 Task: Guide me through the corridors of the New York Public Library to the Rose Main Reading Room.
Action: Mouse moved to (184, 61)
Screenshot: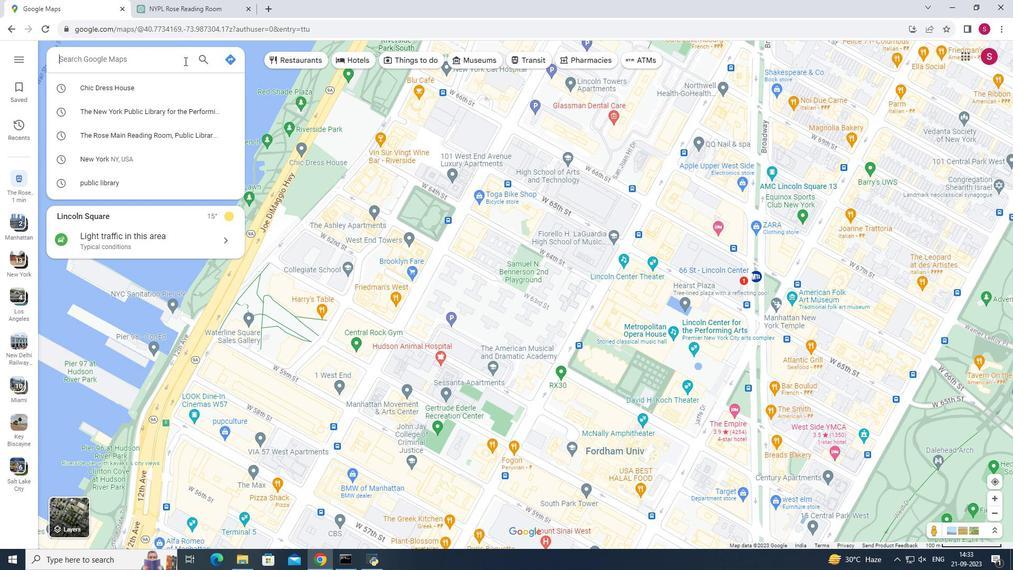
Action: Mouse pressed left at (184, 61)
Screenshot: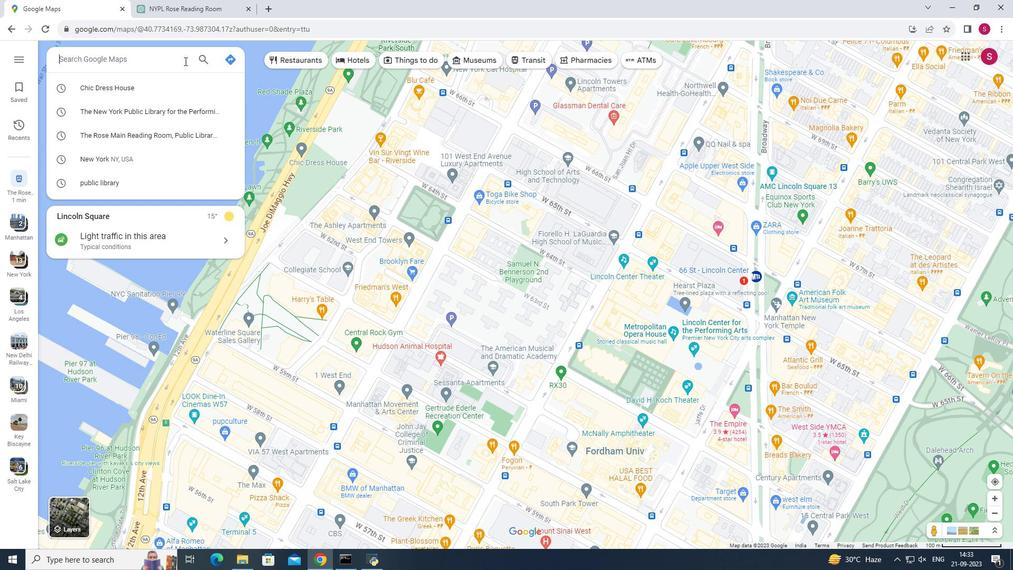 
Action: Key pressed <Key.shift><Key.shift><Key.shift>The<Key.space><Key.shift>New<Key.space><Key.shift>York
Screenshot: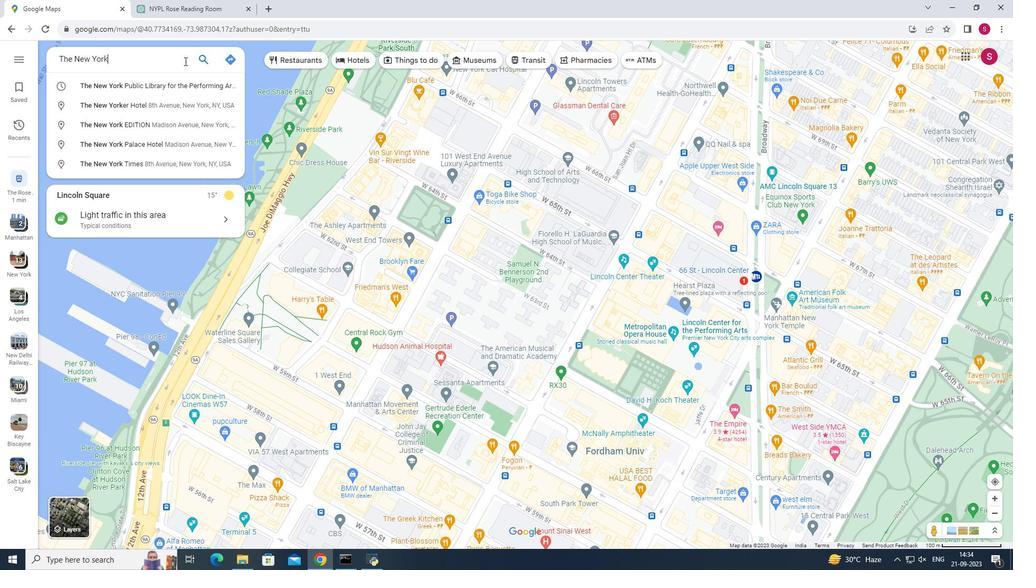 
Action: Mouse moved to (166, 88)
Screenshot: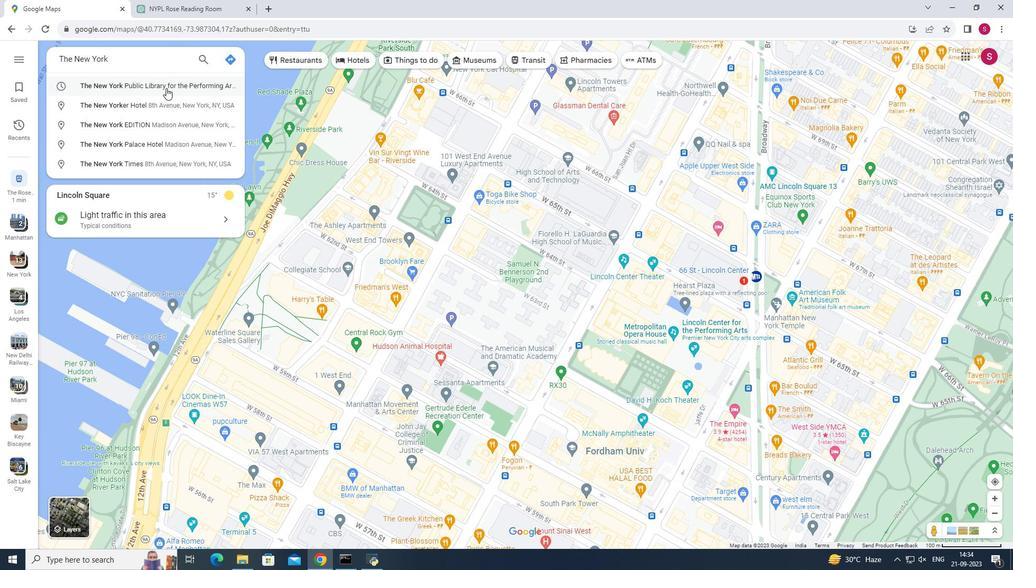 
Action: Mouse pressed left at (166, 88)
Screenshot: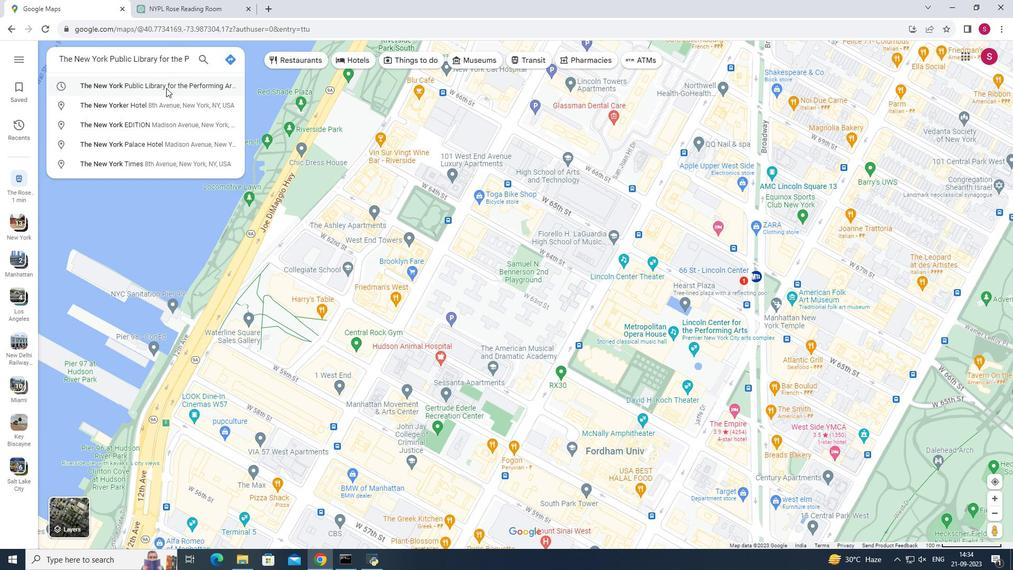
Action: Mouse moved to (162, 318)
Screenshot: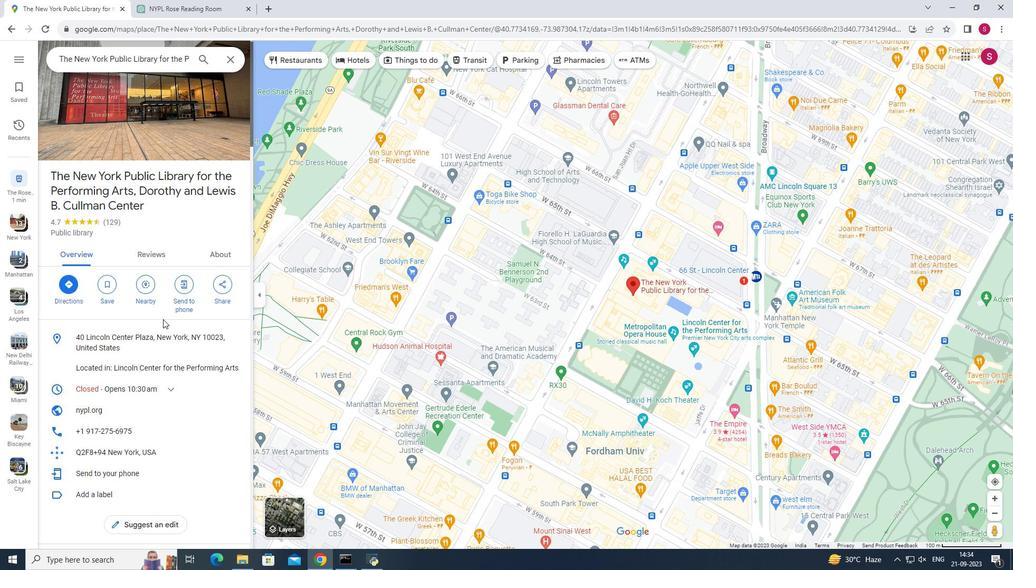 
Action: Mouse scrolled (162, 318) with delta (0, 0)
Screenshot: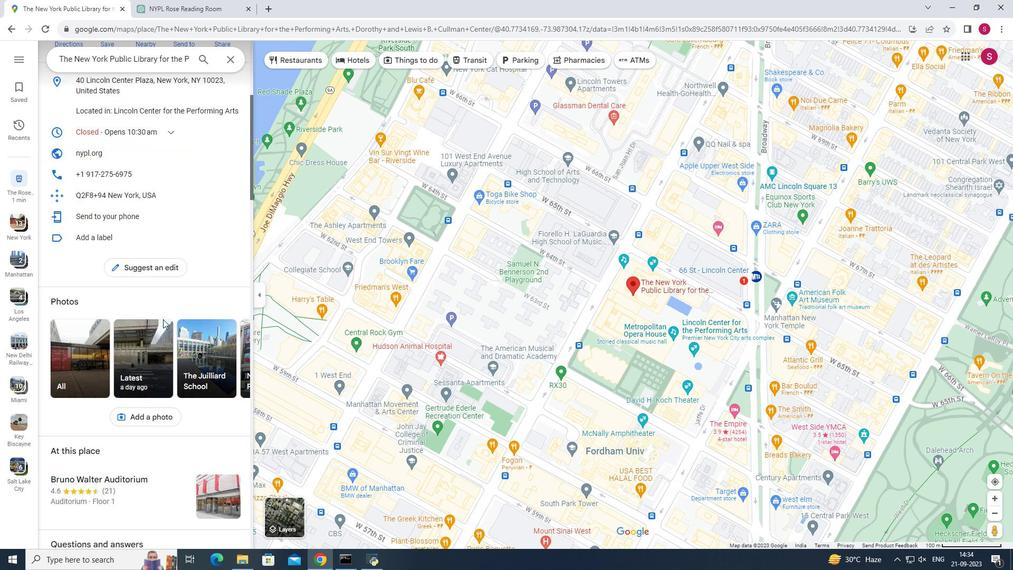 
Action: Mouse moved to (162, 318)
Screenshot: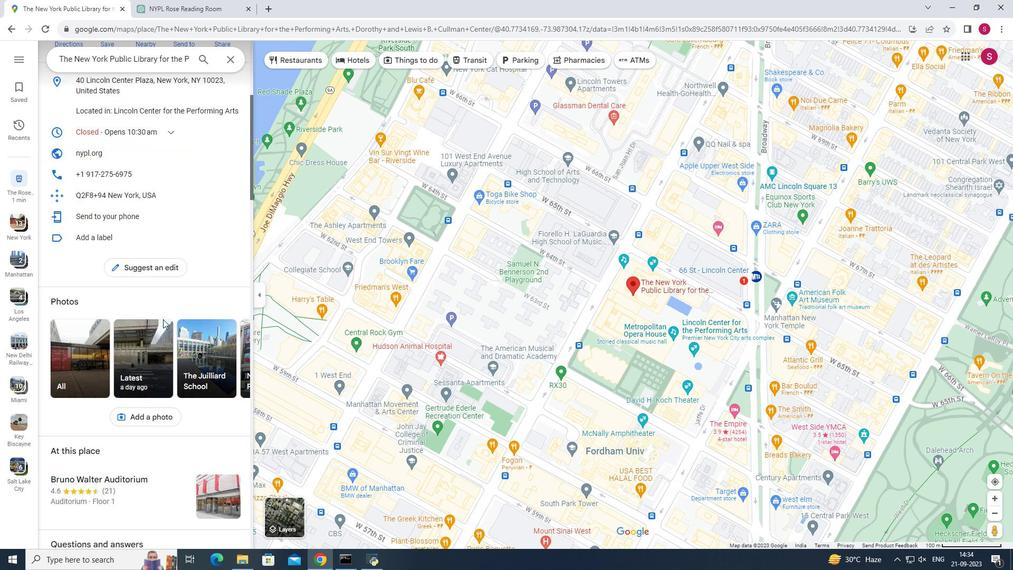 
Action: Mouse scrolled (162, 318) with delta (0, 0)
Screenshot: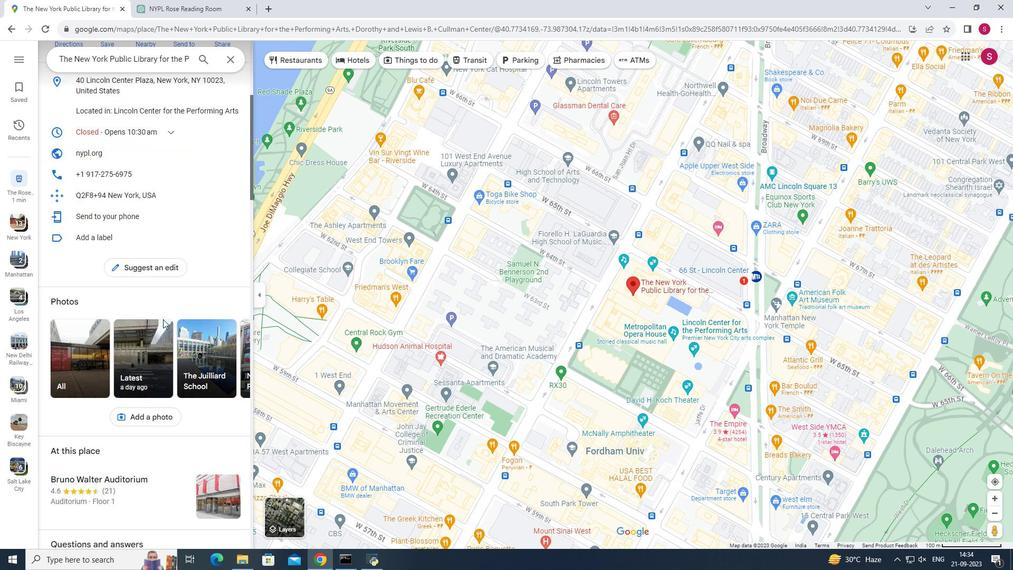 
Action: Mouse moved to (163, 319)
Screenshot: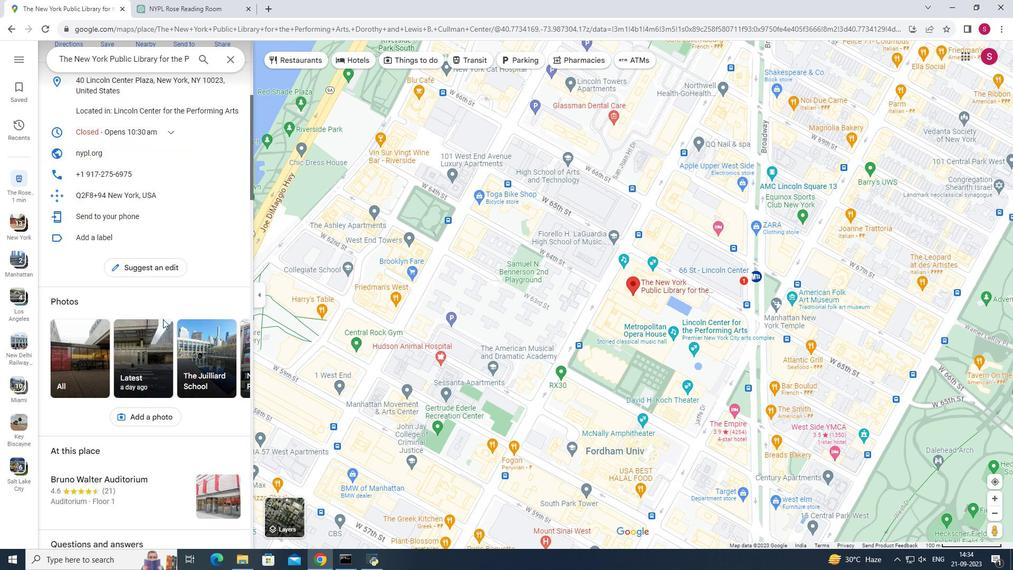 
Action: Mouse scrolled (163, 318) with delta (0, 0)
Screenshot: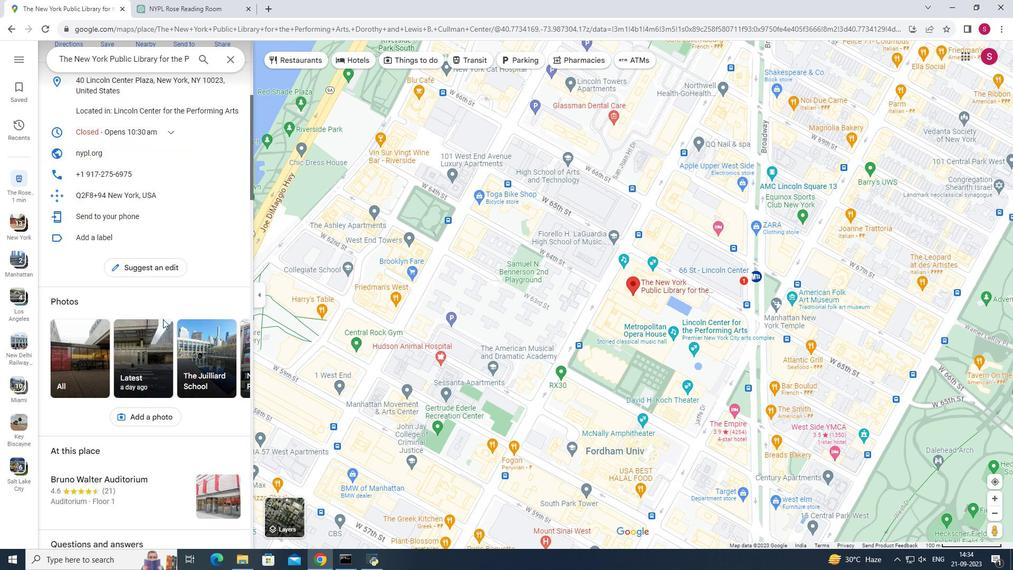 
Action: Mouse scrolled (163, 318) with delta (0, 0)
Screenshot: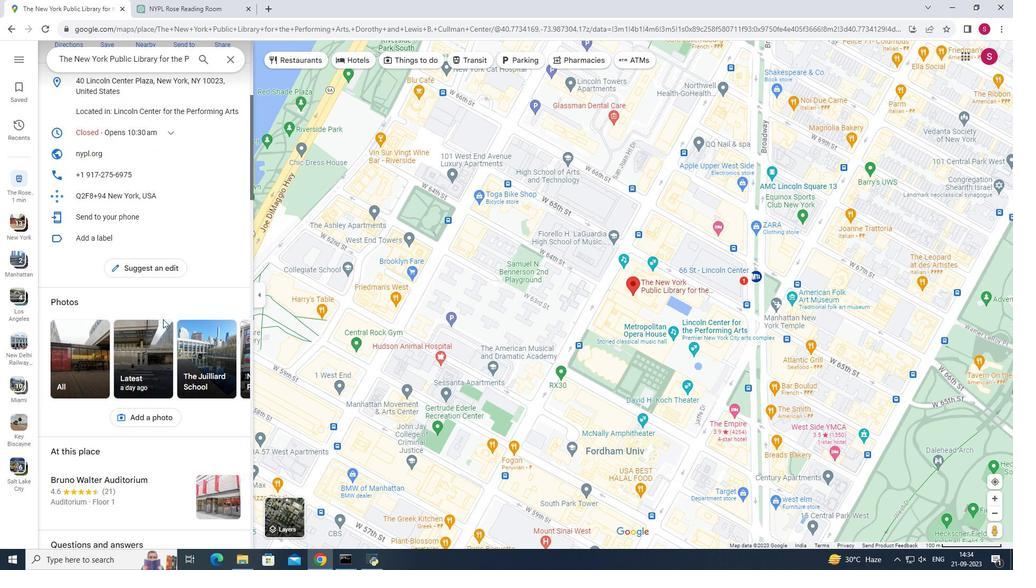 
Action: Mouse scrolled (163, 318) with delta (0, 0)
Screenshot: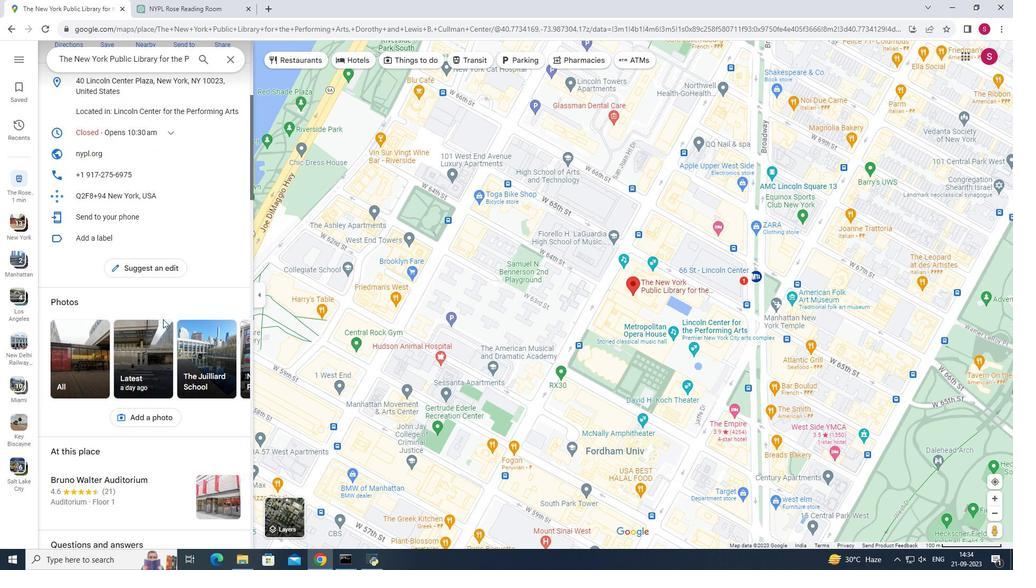 
Action: Mouse scrolled (163, 320) with delta (0, 0)
Screenshot: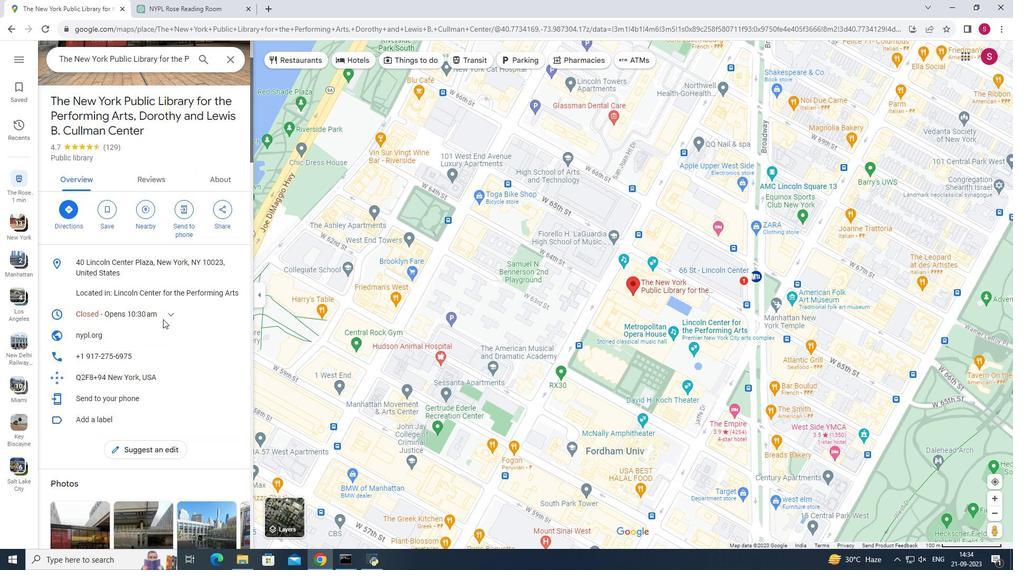 
Action: Mouse scrolled (163, 320) with delta (0, 0)
Screenshot: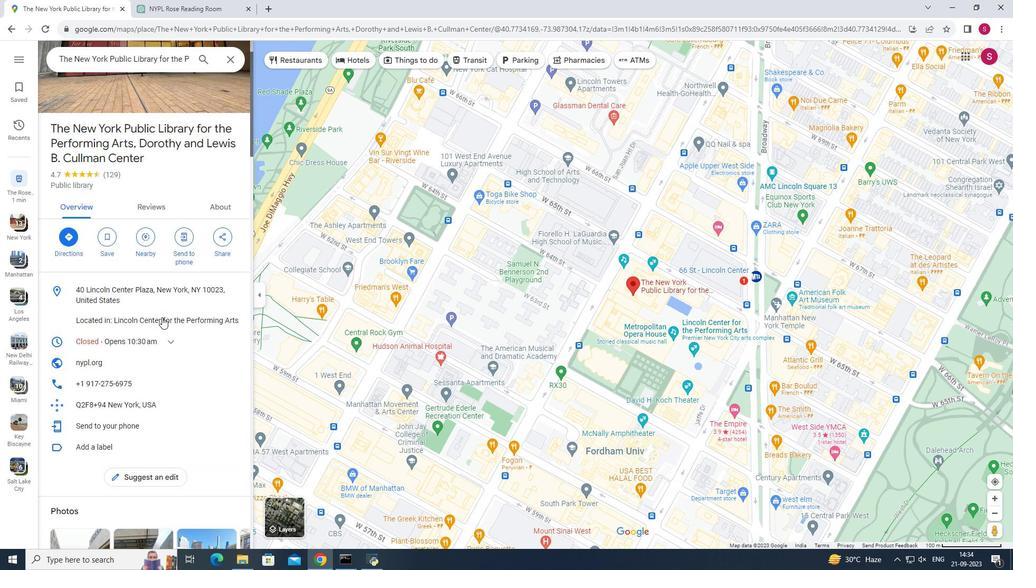 
Action: Mouse scrolled (163, 320) with delta (0, 0)
Screenshot: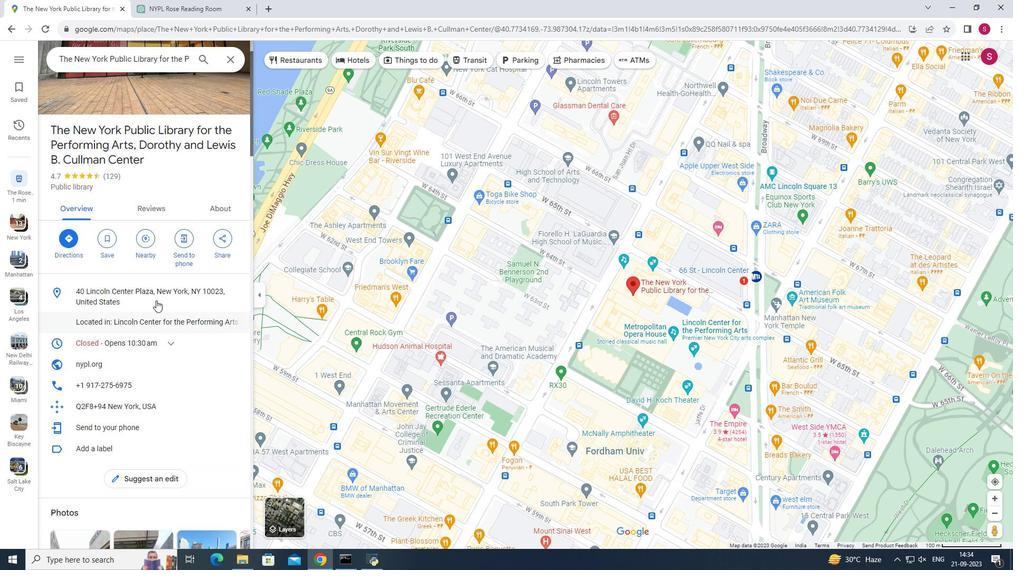
Action: Mouse scrolled (163, 320) with delta (0, 0)
Screenshot: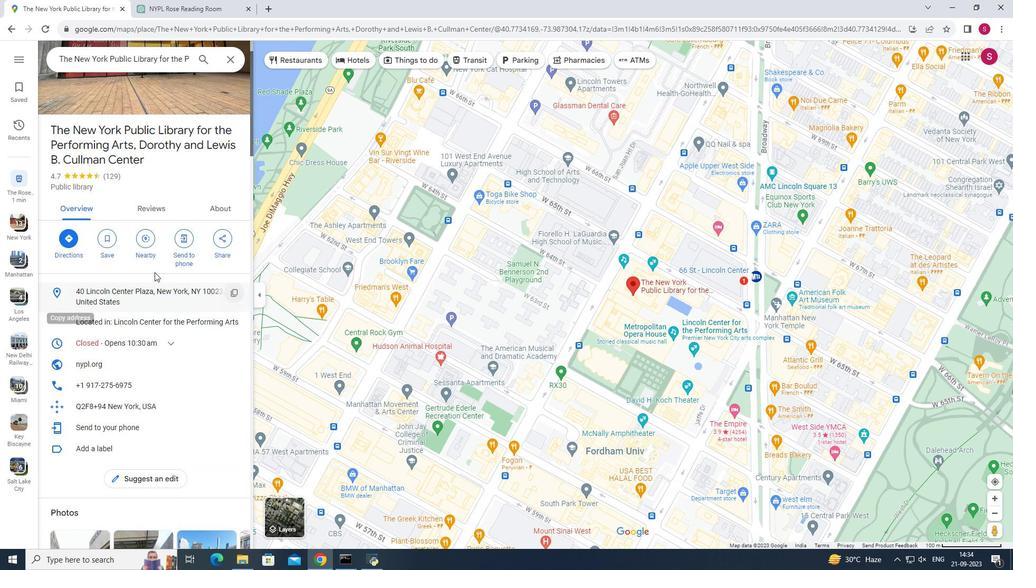 
Action: Mouse moved to (147, 250)
Screenshot: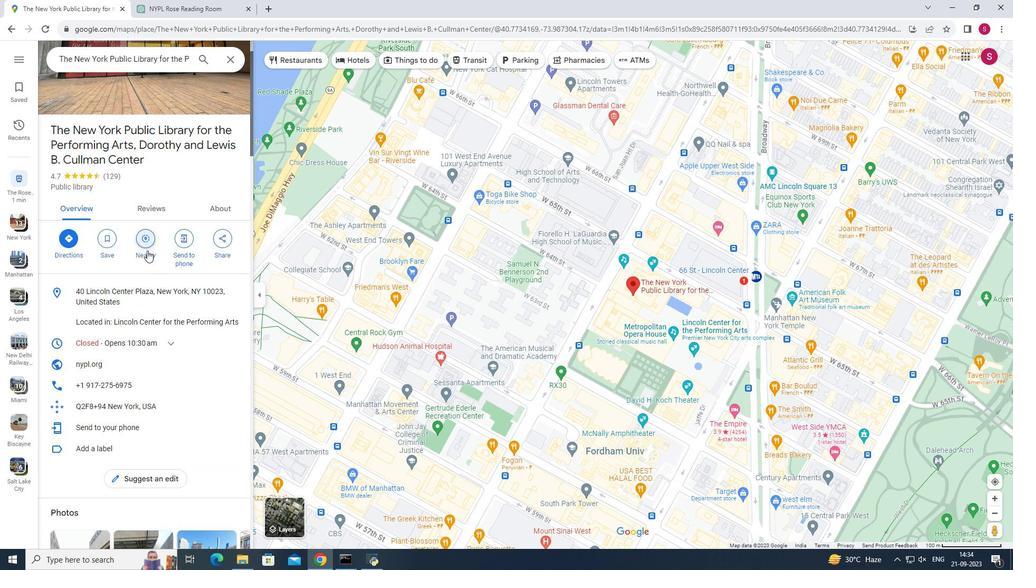 
Action: Mouse pressed left at (147, 250)
Screenshot: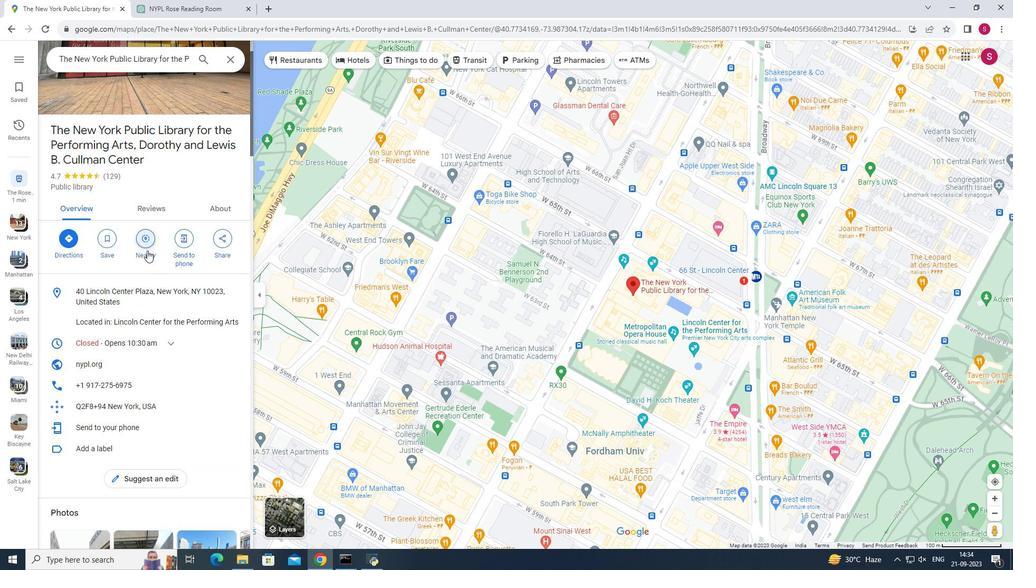 
Action: Mouse moved to (157, 59)
Screenshot: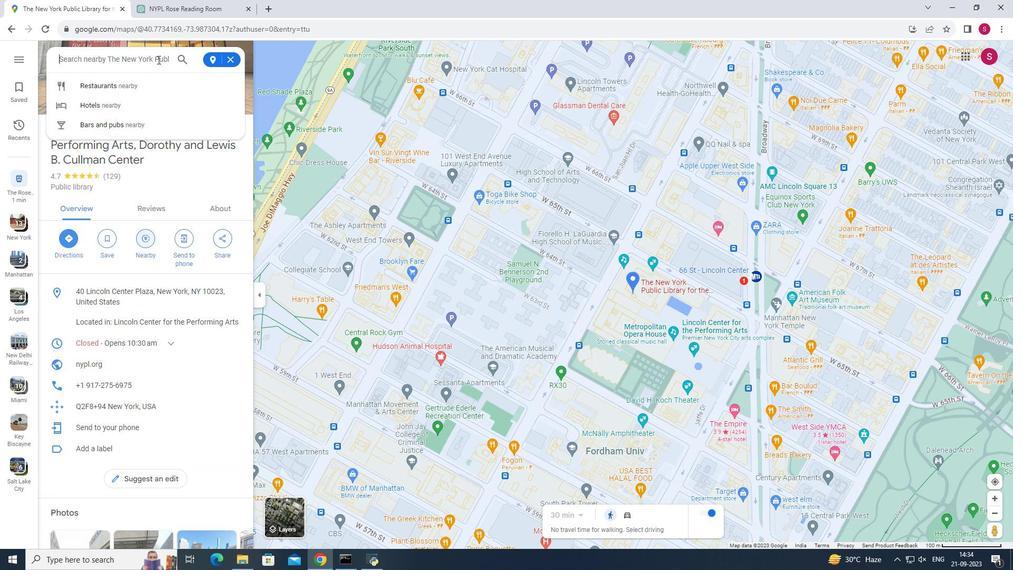 
Action: Mouse pressed left at (157, 59)
Screenshot: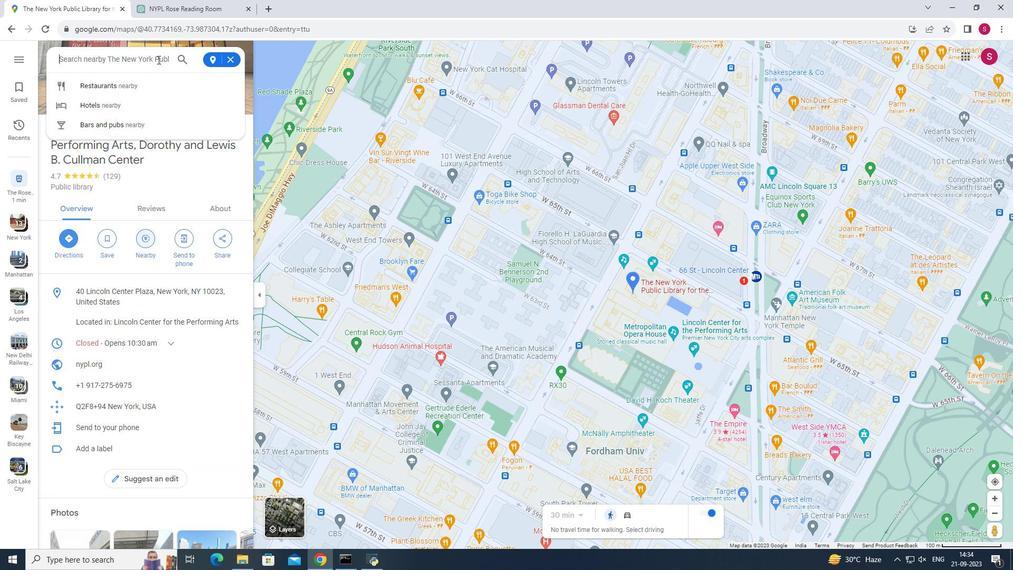
Action: Key pressed <Key.shift><Key.shift>Thr<Key.backspace>e<Key.space><Key.shift>Rose<Key.space>main<Key.space>
Screenshot: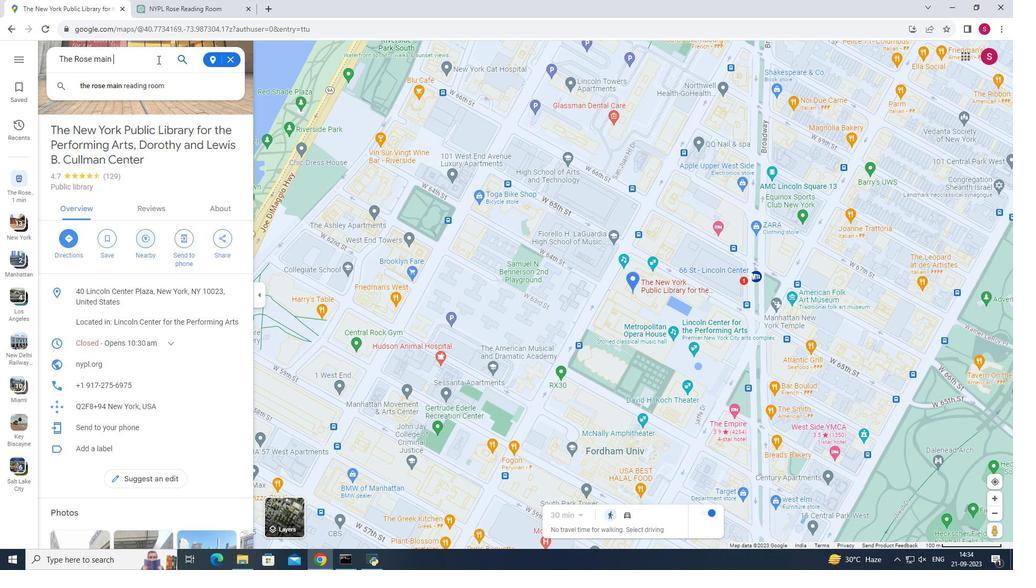
Action: Mouse moved to (162, 81)
Screenshot: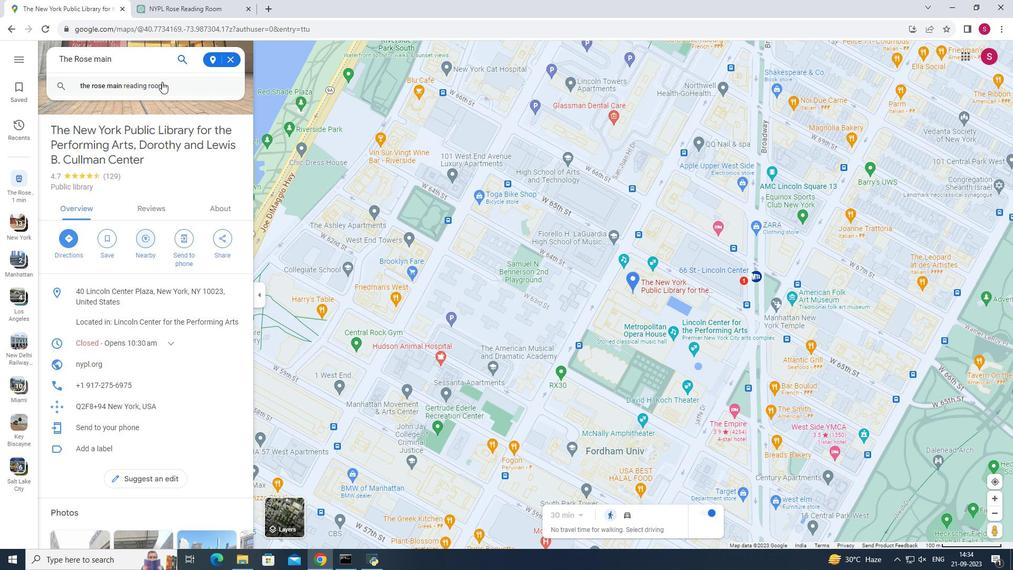 
Action: Mouse pressed left at (162, 81)
Screenshot: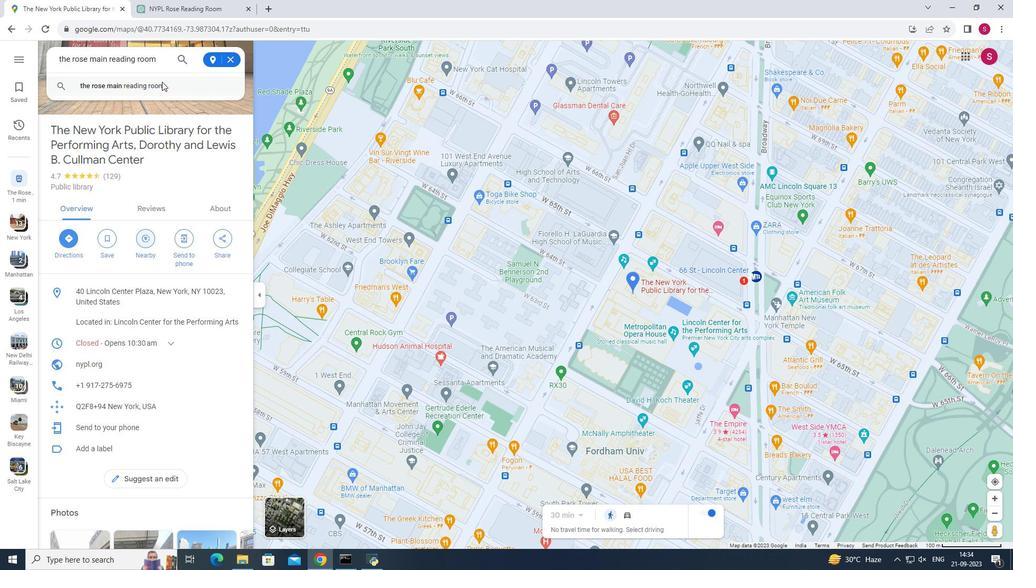 
Action: Mouse moved to (240, 287)
Screenshot: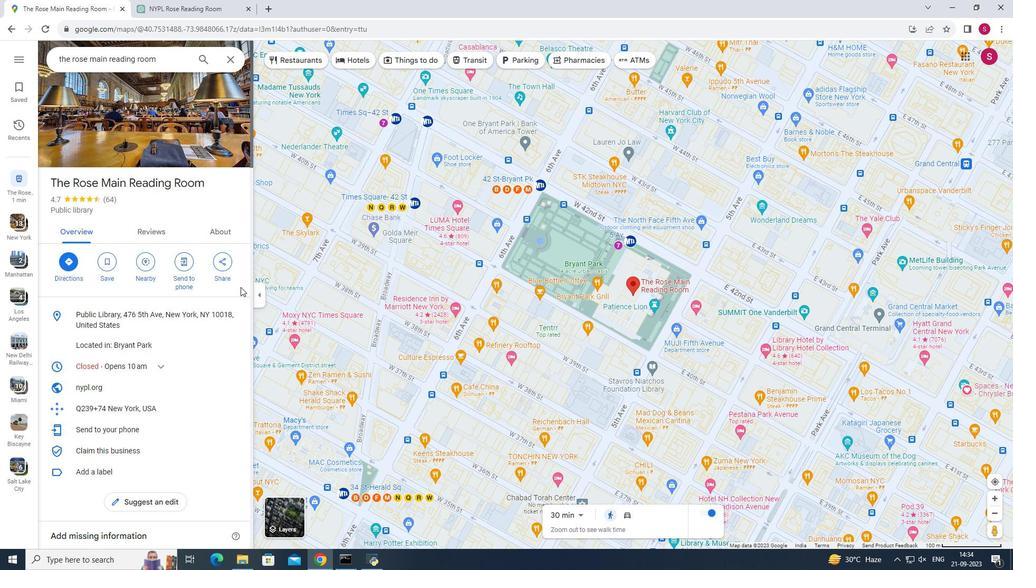 
